 Task: Insert a doughnut chart into the spreadsheet named "Data".
Action: Mouse moved to (168, 260)
Screenshot: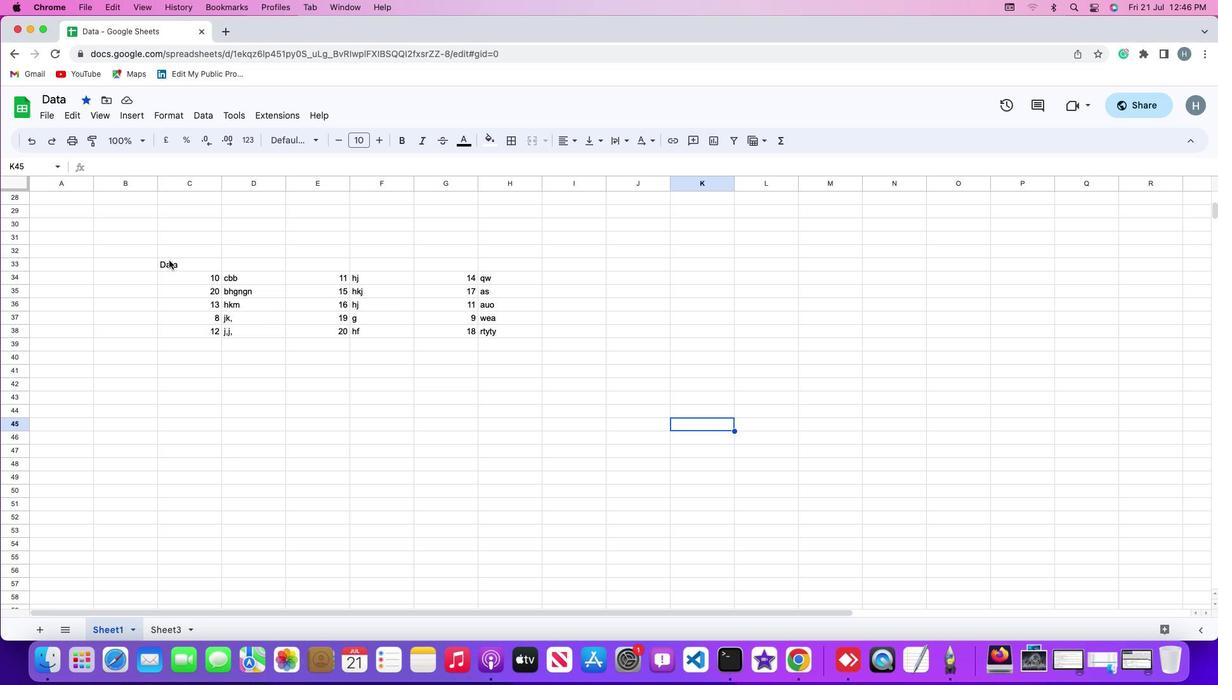 
Action: Mouse pressed left at (168, 260)
Screenshot: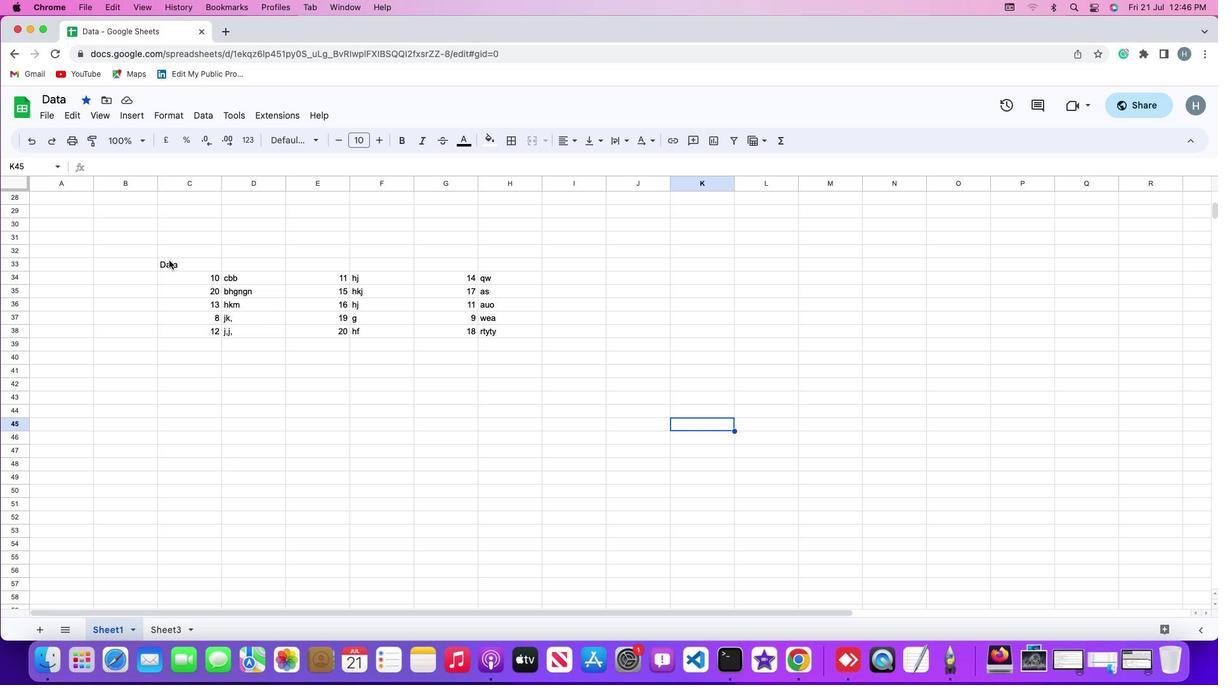 
Action: Mouse moved to (171, 261)
Screenshot: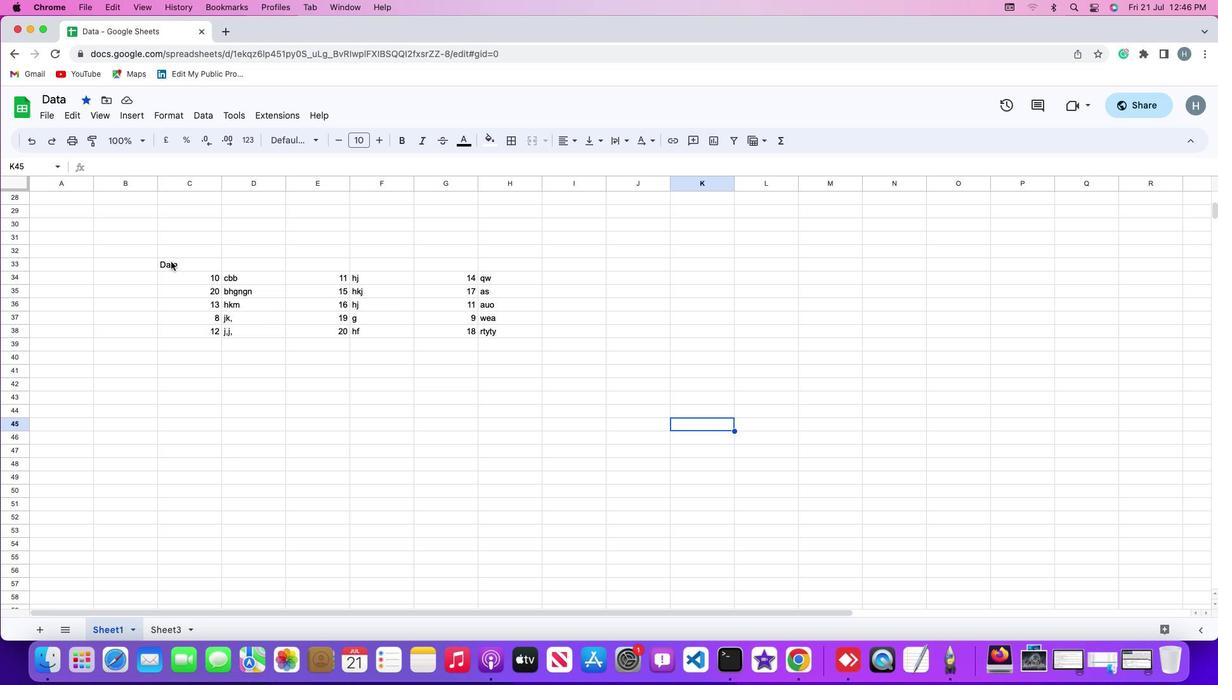 
Action: Mouse pressed left at (171, 261)
Screenshot: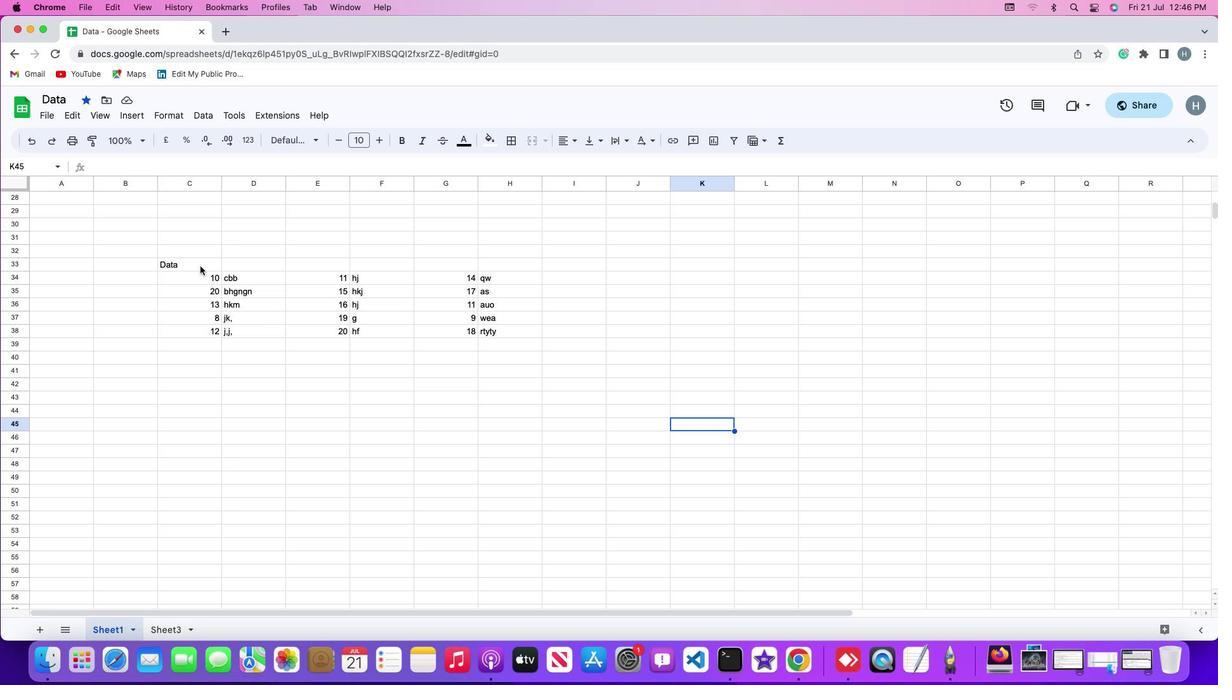 
Action: Mouse moved to (126, 112)
Screenshot: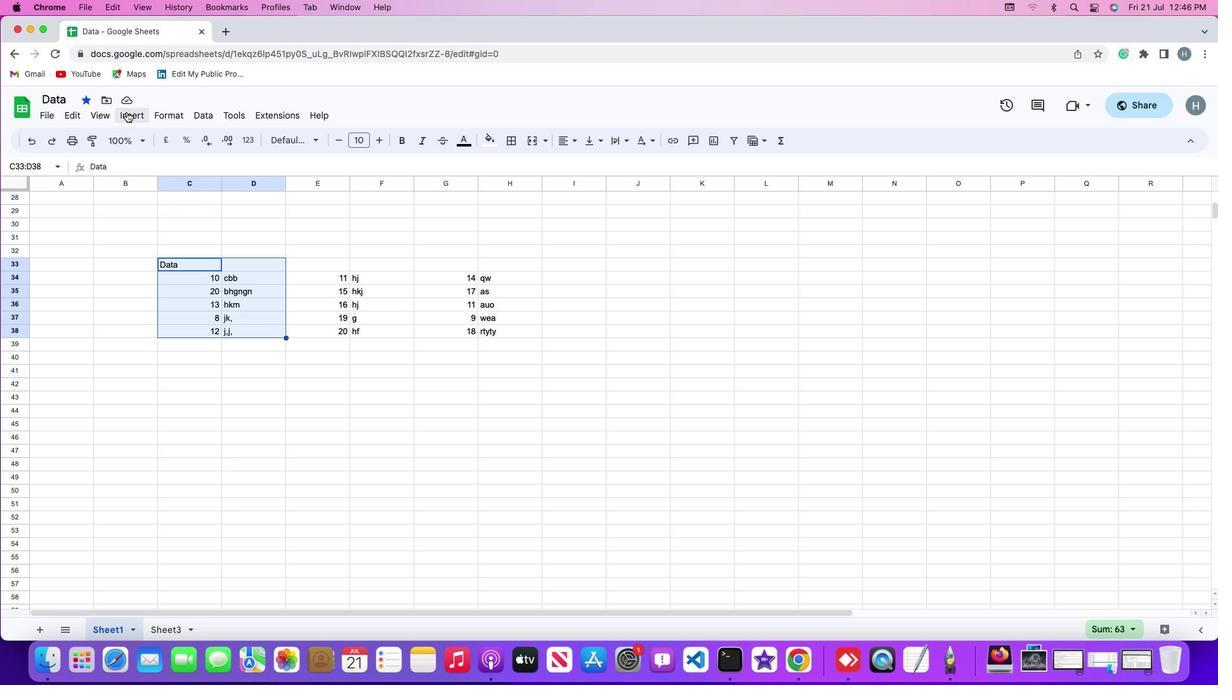 
Action: Mouse pressed left at (126, 112)
Screenshot: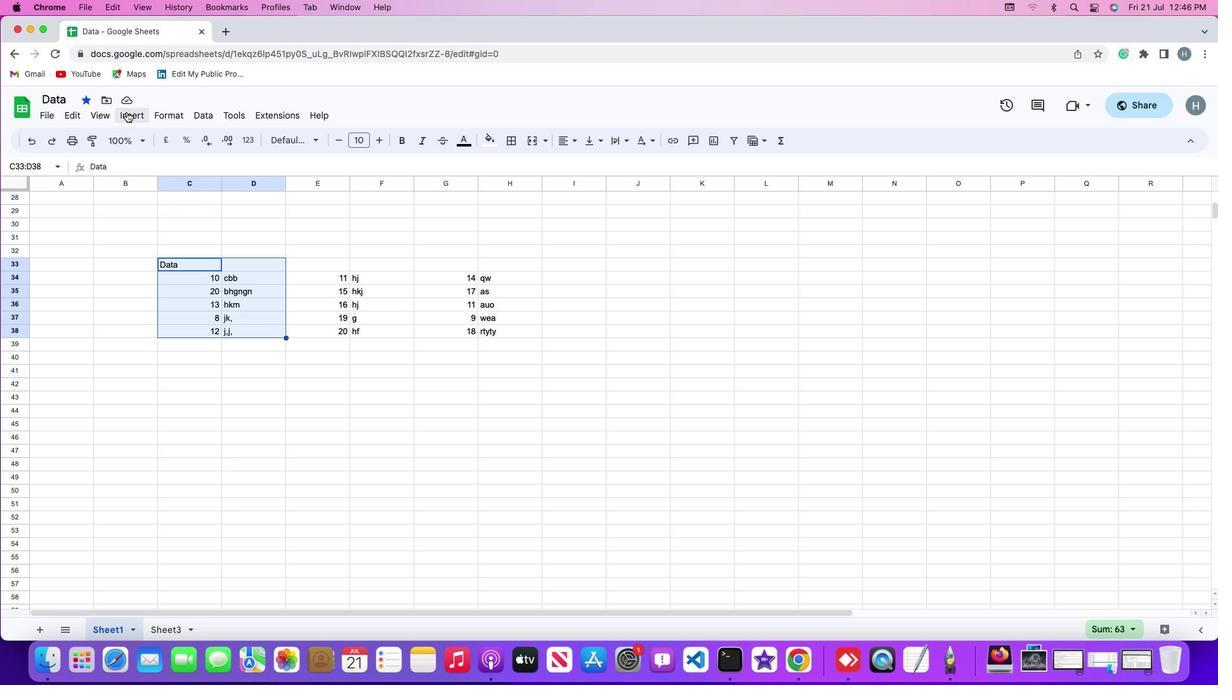 
Action: Mouse moved to (179, 227)
Screenshot: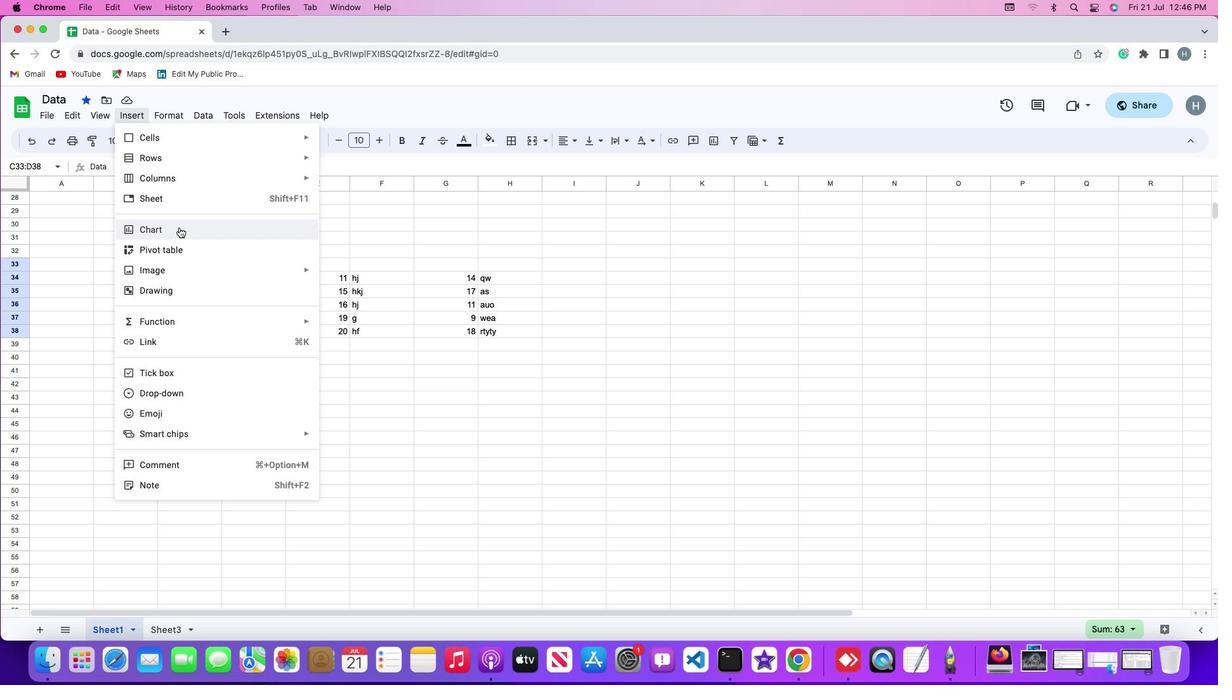 
Action: Mouse pressed left at (179, 227)
Screenshot: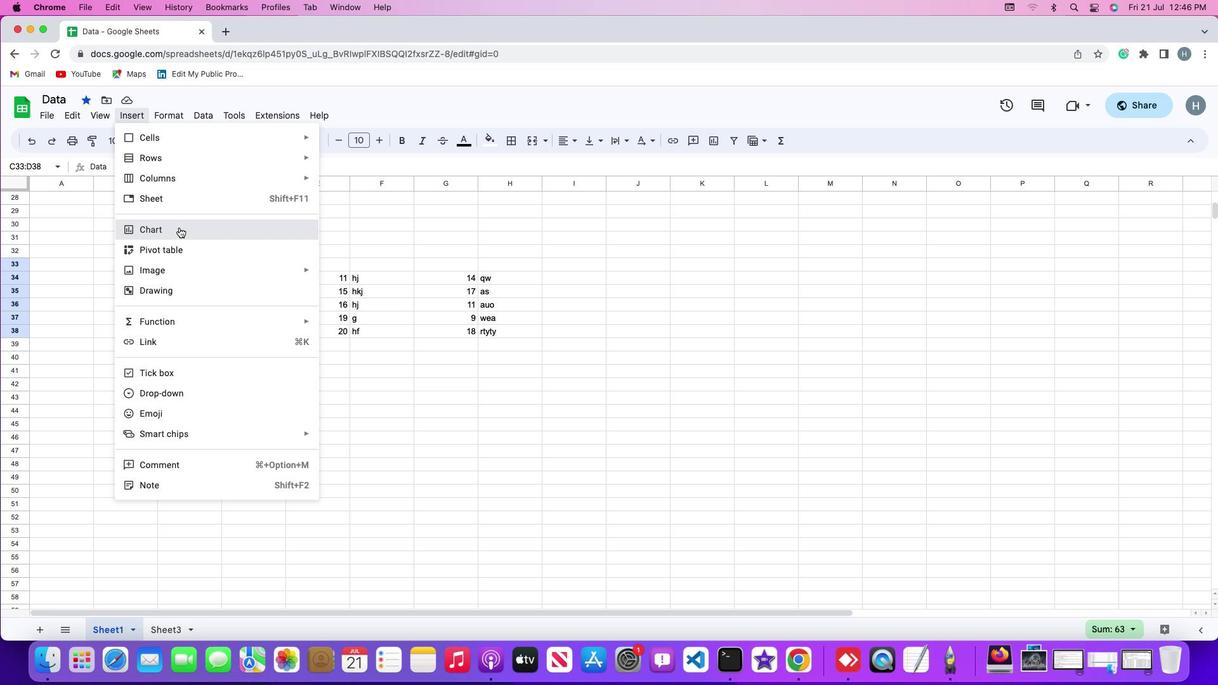 
Action: Mouse moved to (1059, 227)
Screenshot: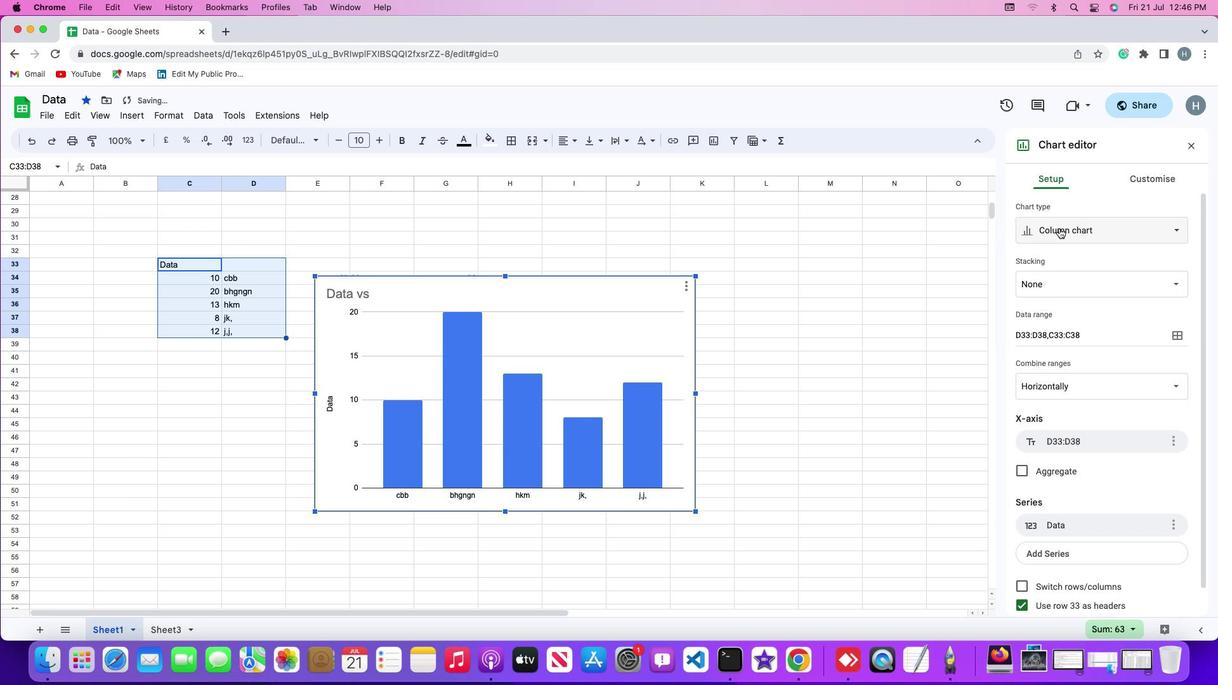 
Action: Mouse pressed left at (1059, 227)
Screenshot: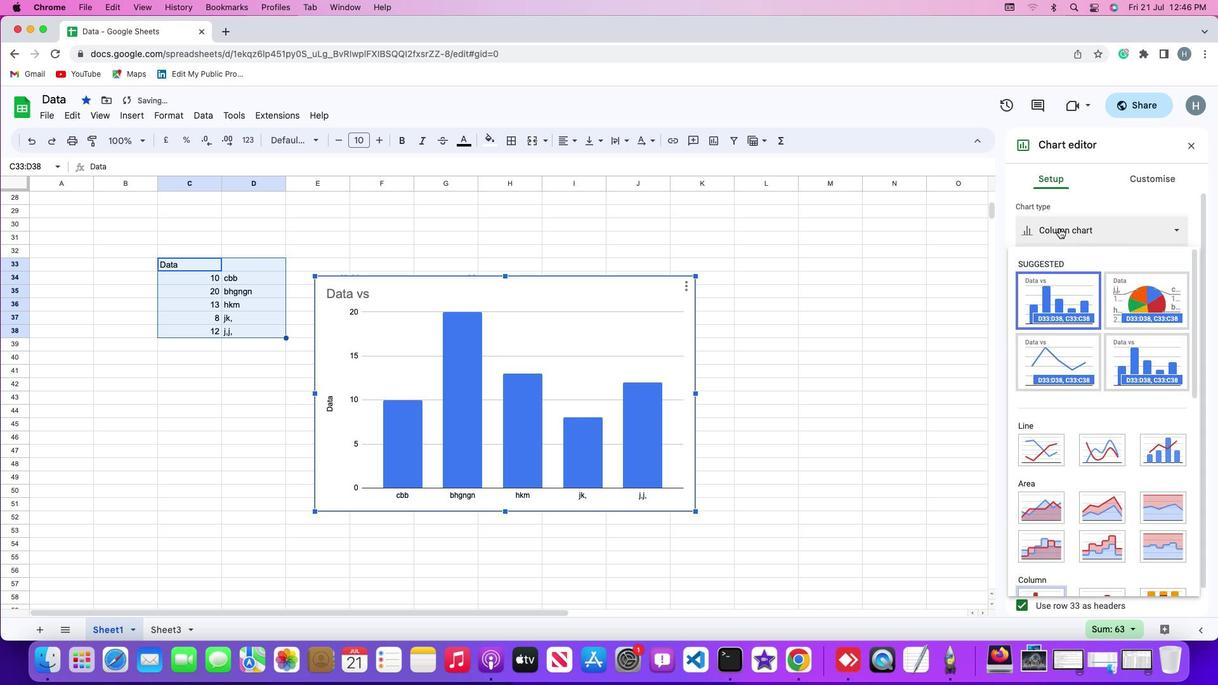 
Action: Mouse moved to (1066, 448)
Screenshot: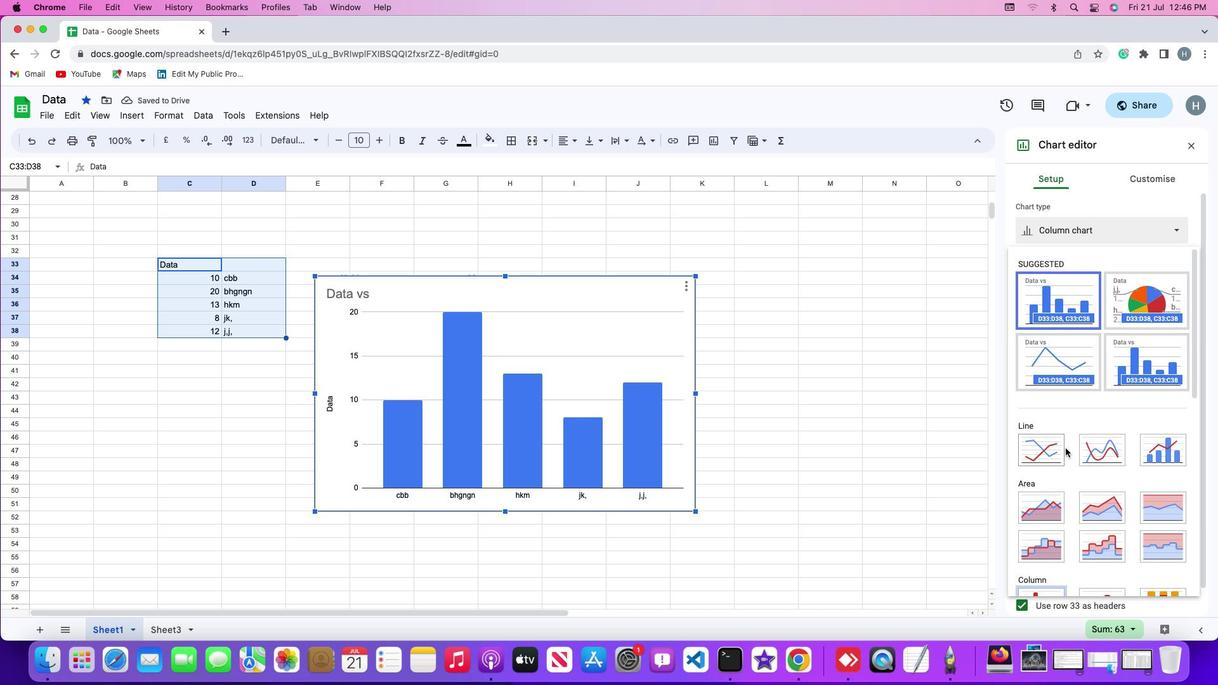 
Action: Mouse scrolled (1066, 448) with delta (0, 0)
Screenshot: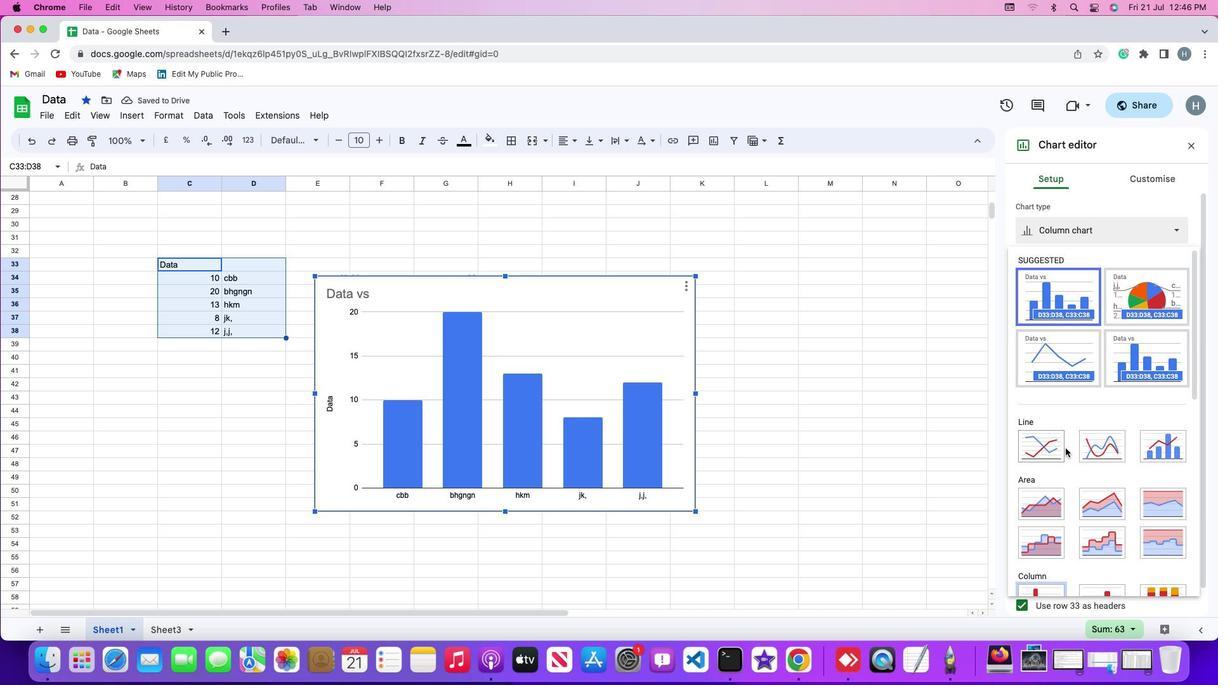 
Action: Mouse scrolled (1066, 448) with delta (0, 0)
Screenshot: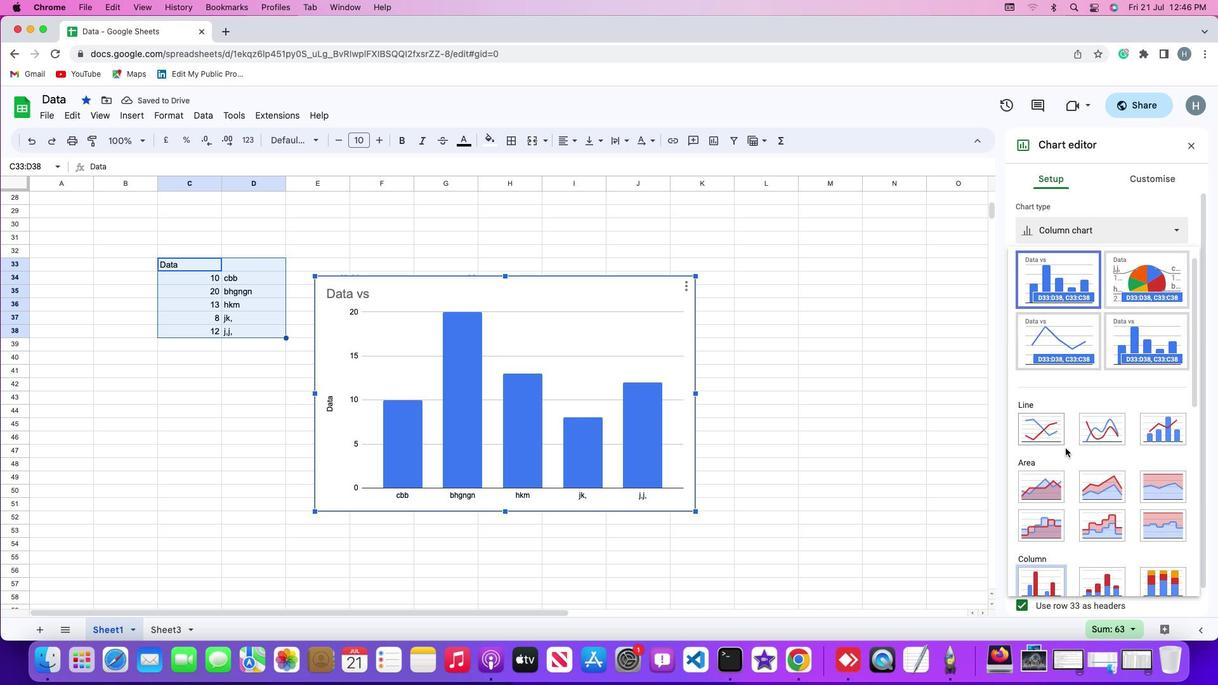 
Action: Mouse scrolled (1066, 448) with delta (0, -1)
Screenshot: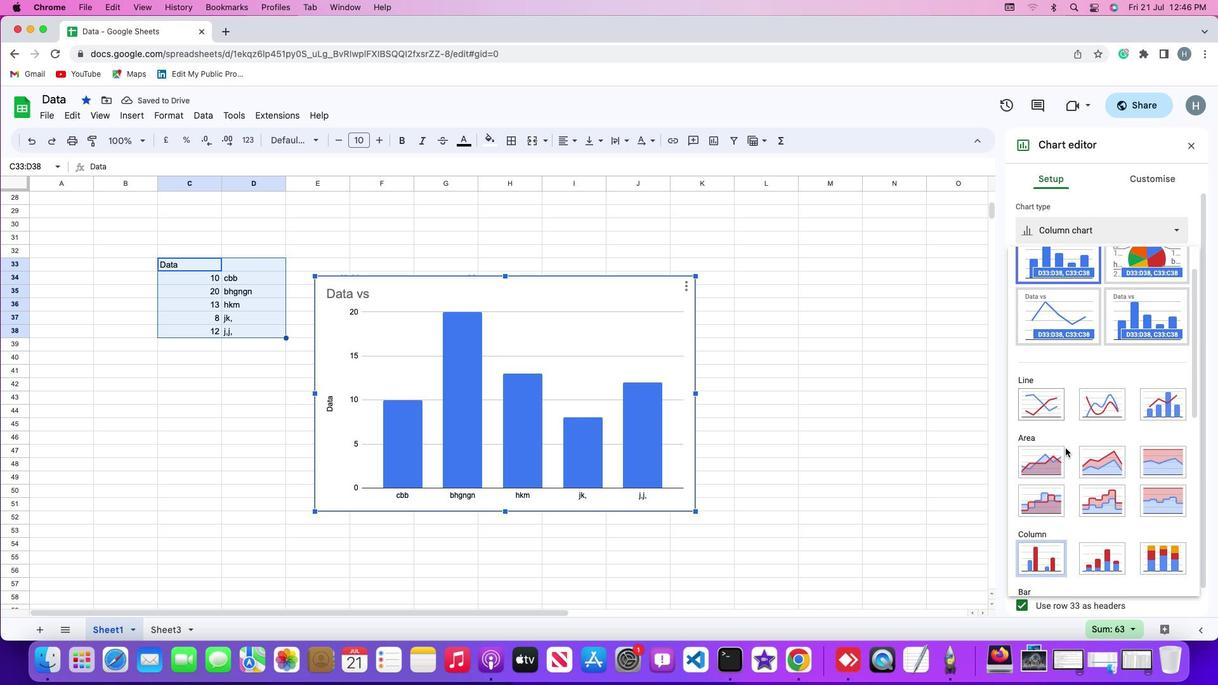 
Action: Mouse scrolled (1066, 448) with delta (0, 0)
Screenshot: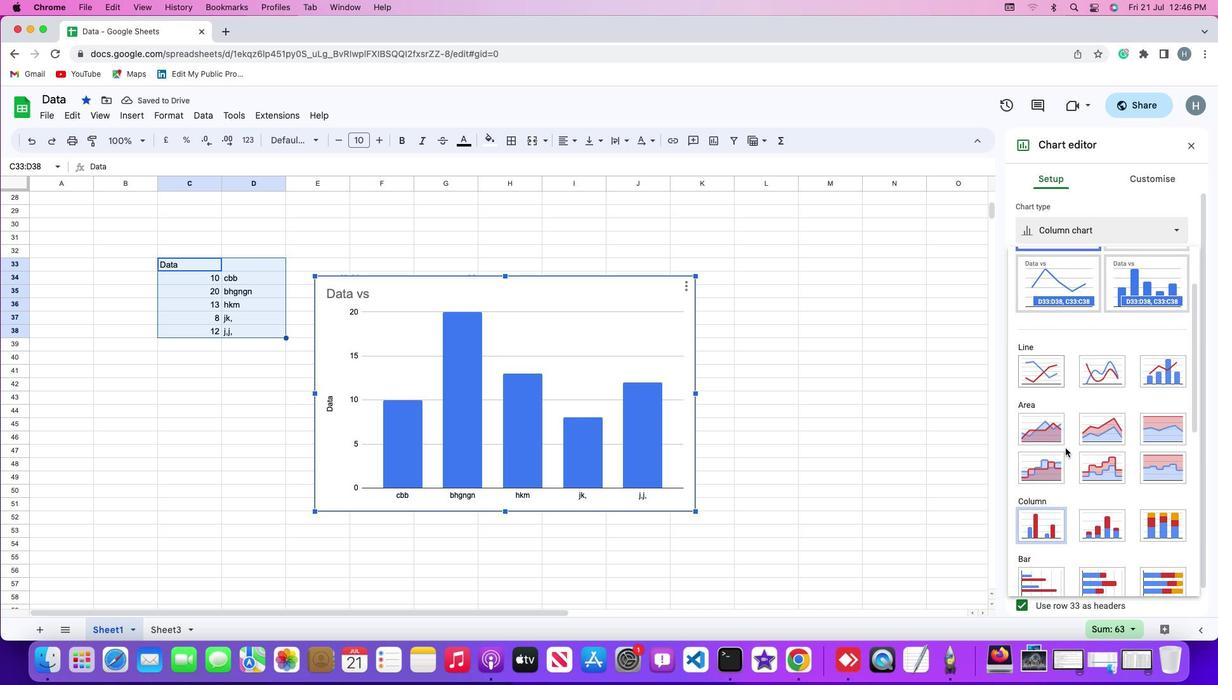 
Action: Mouse scrolled (1066, 448) with delta (0, 0)
Screenshot: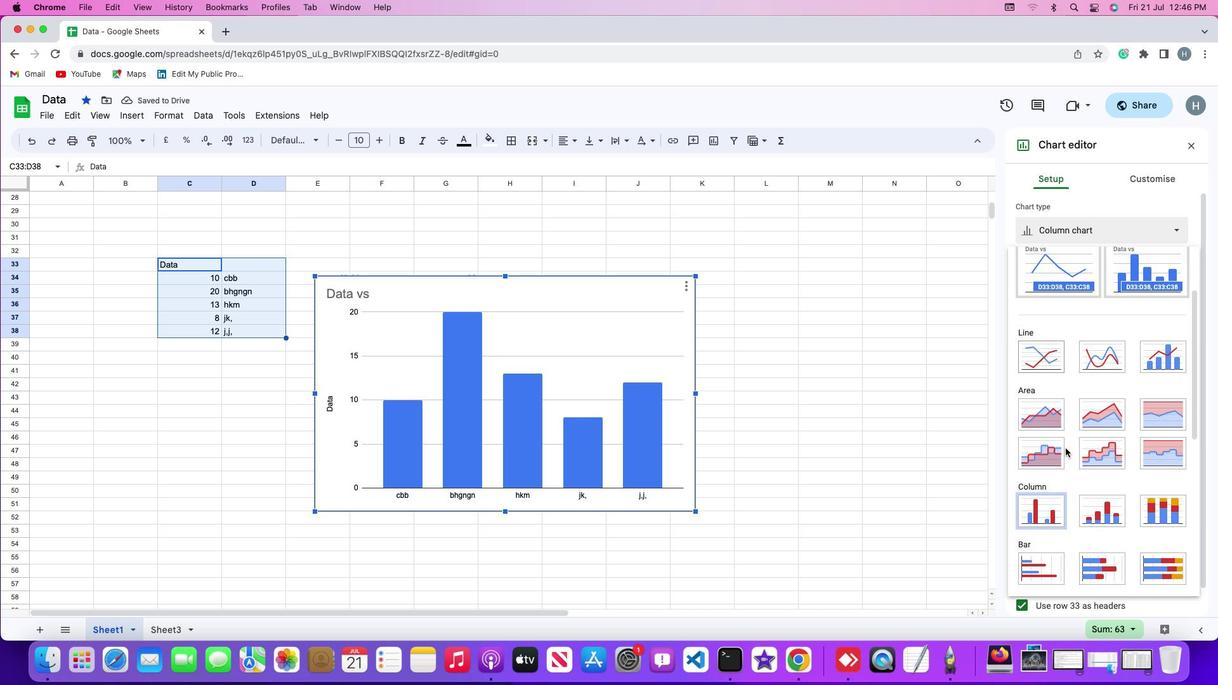 
Action: Mouse scrolled (1066, 448) with delta (0, -1)
Screenshot: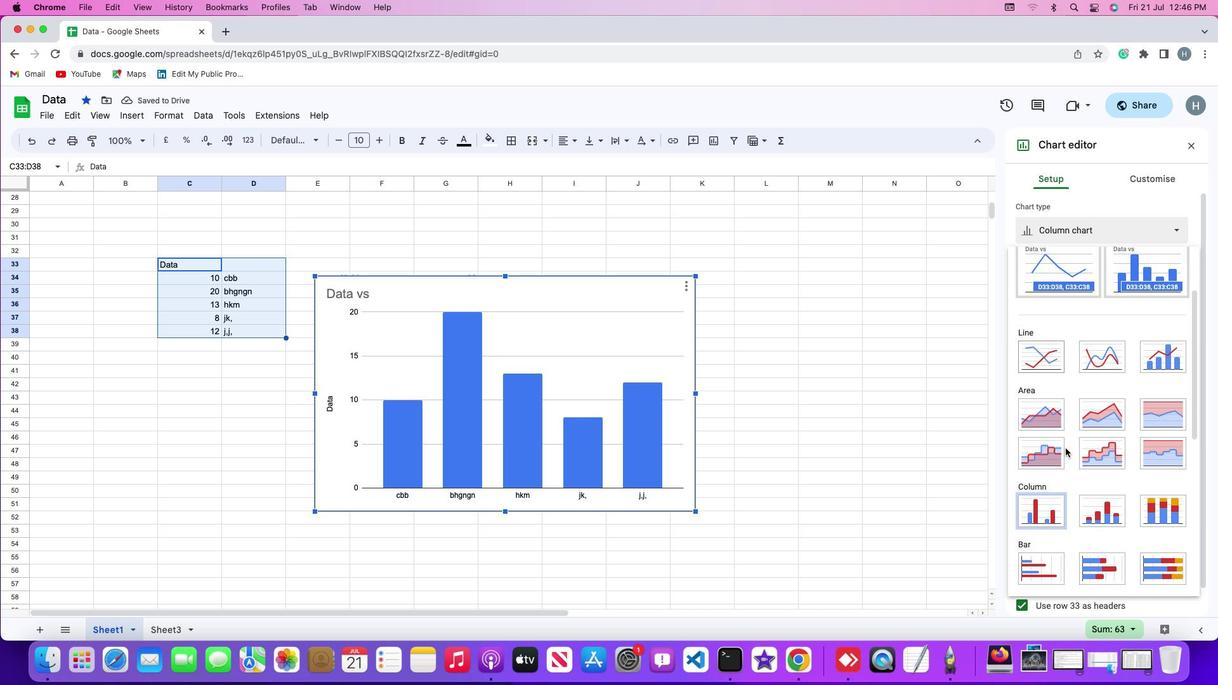
Action: Mouse scrolled (1066, 448) with delta (0, 0)
Screenshot: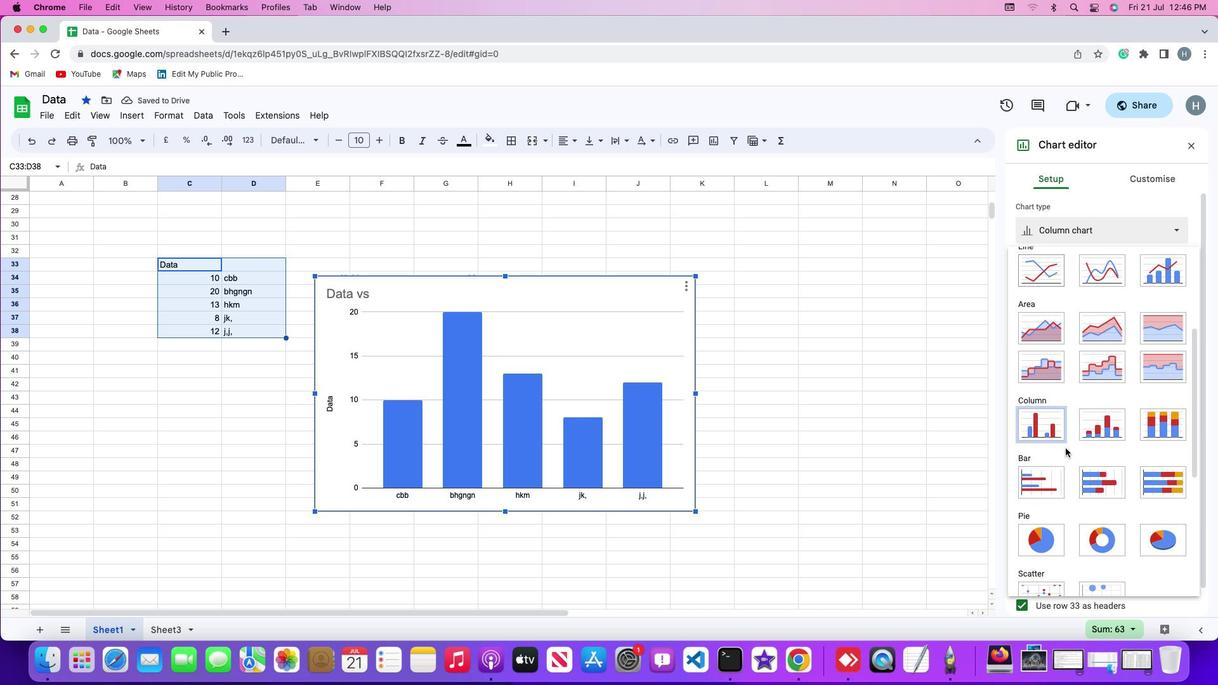 
Action: Mouse scrolled (1066, 448) with delta (0, 0)
Screenshot: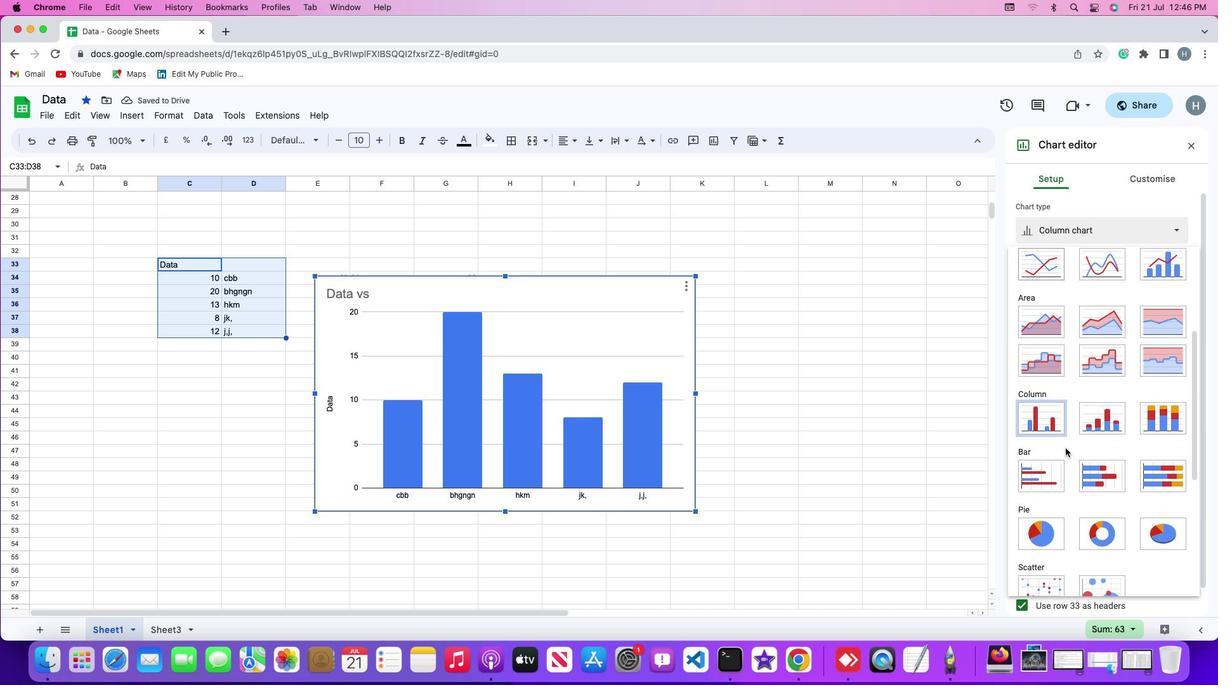 
Action: Mouse moved to (1097, 522)
Screenshot: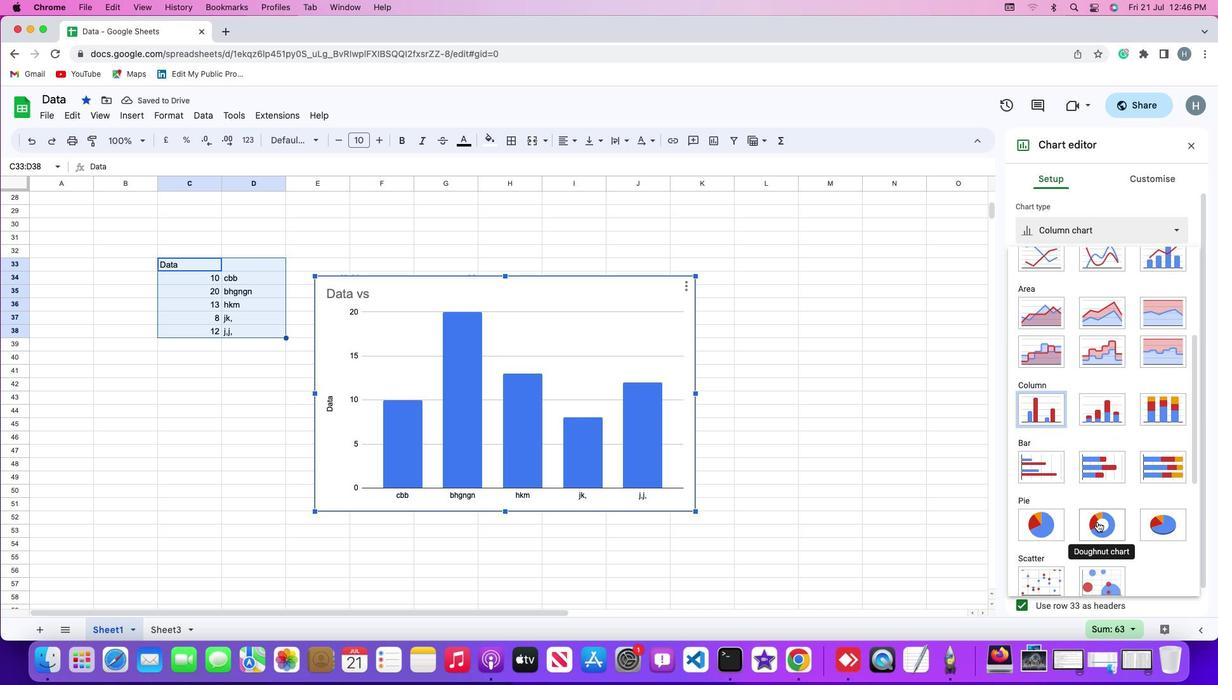 
Action: Mouse pressed left at (1097, 522)
Screenshot: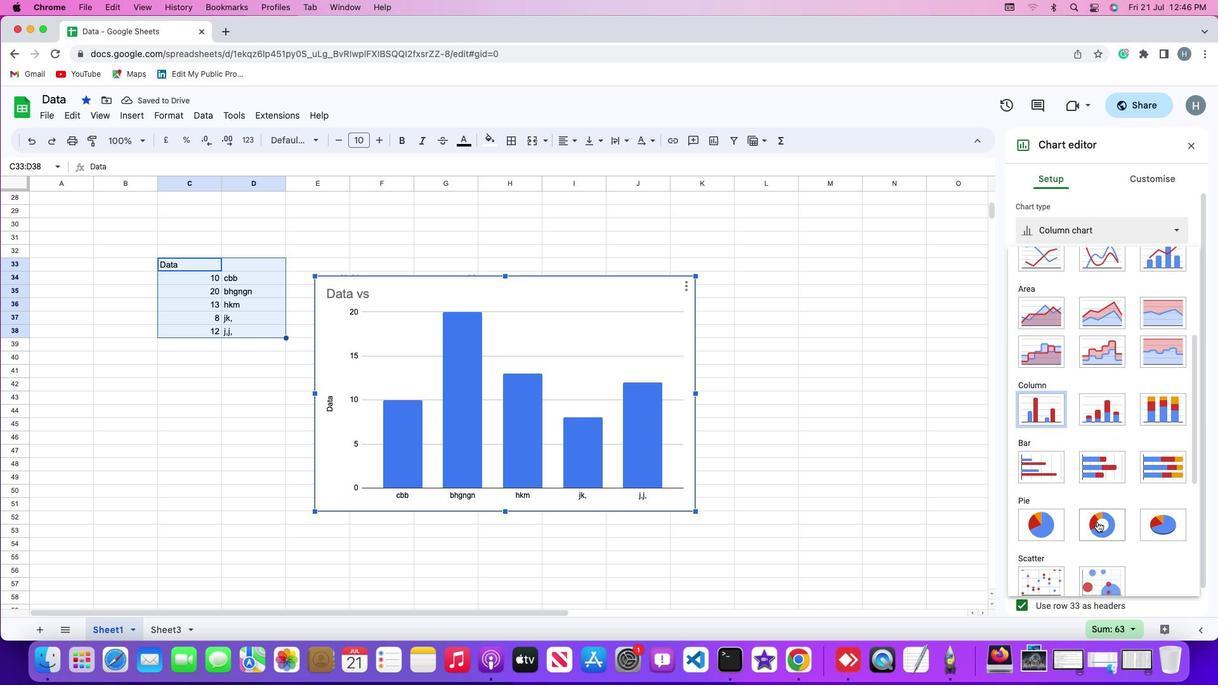 
Action: Mouse moved to (883, 460)
Screenshot: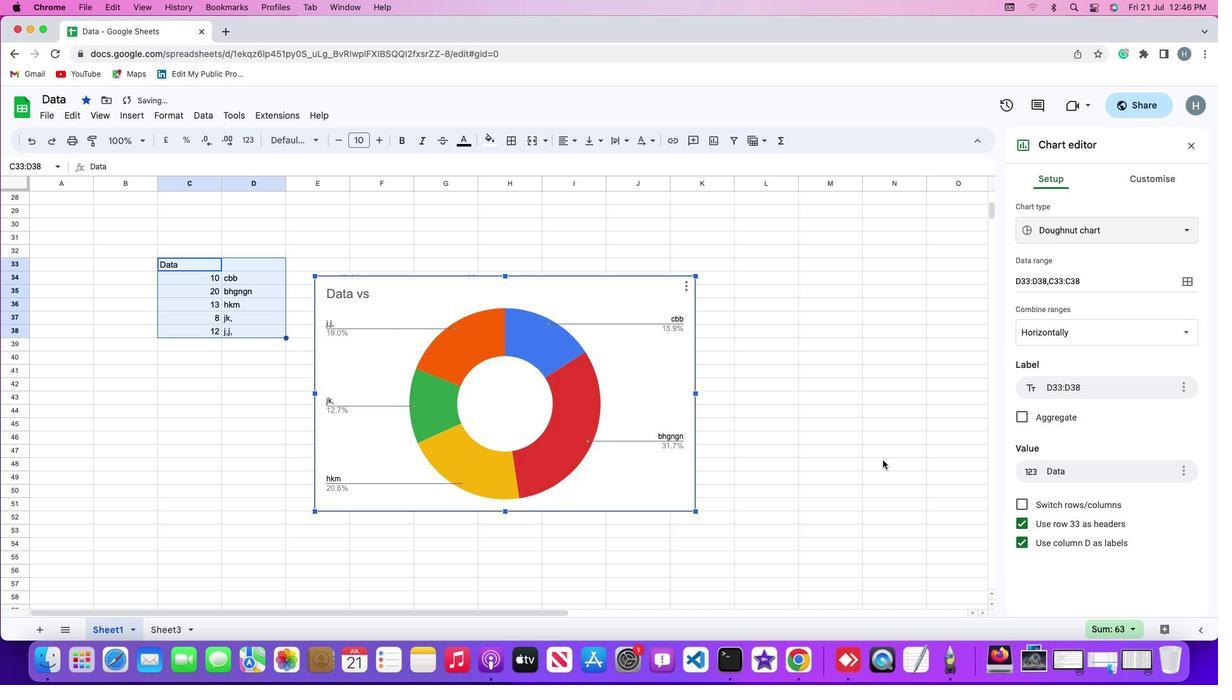 
